 Task: Edit the theme color of the profile "Smith" to Orange.
Action: Mouse moved to (919, 27)
Screenshot: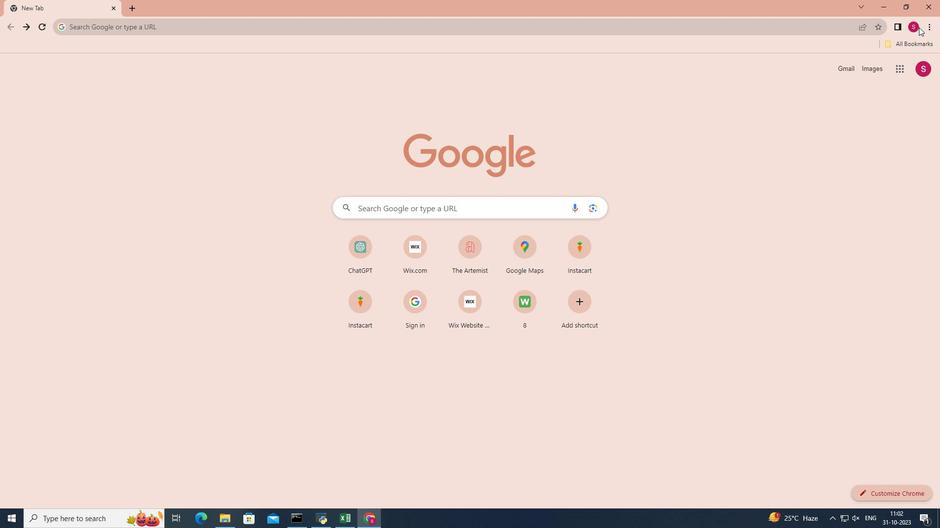 
Action: Mouse pressed left at (919, 27)
Screenshot: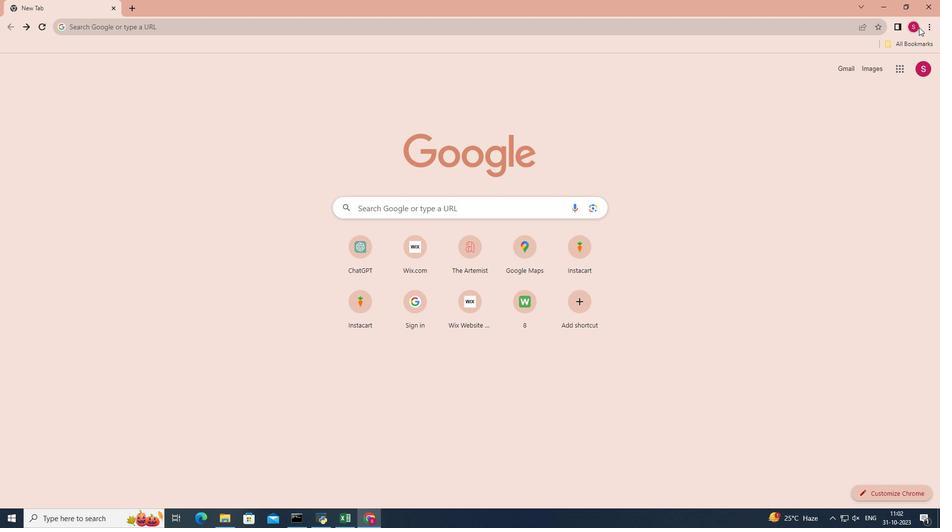 
Action: Mouse moved to (901, 242)
Screenshot: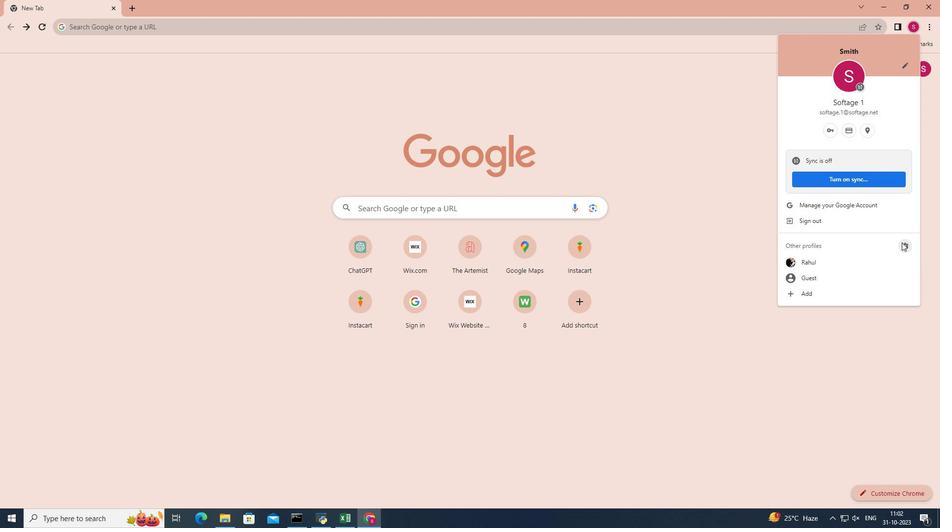 
Action: Mouse pressed left at (901, 242)
Screenshot: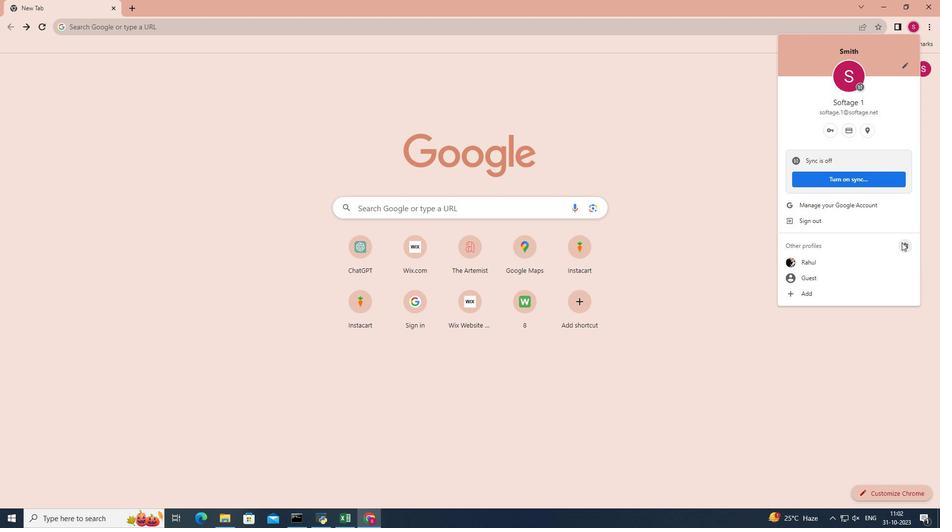 
Action: Mouse moved to (502, 261)
Screenshot: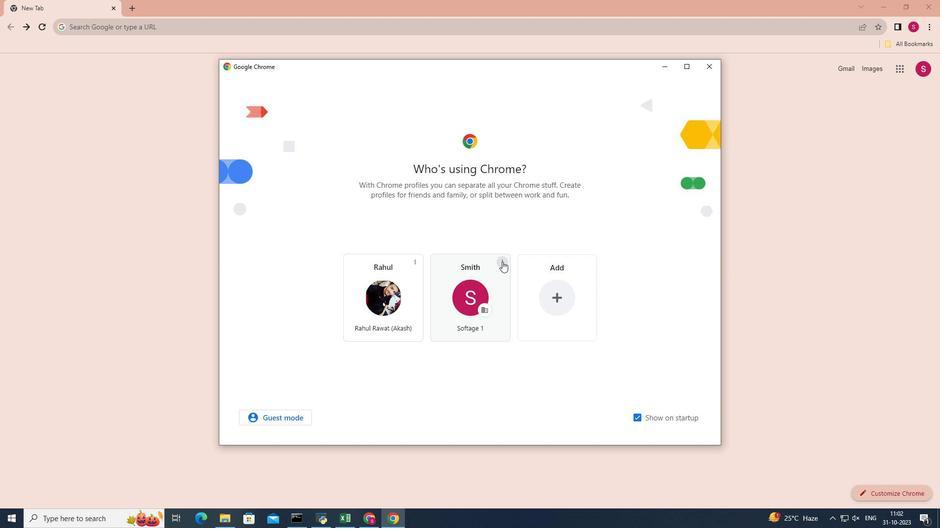 
Action: Mouse pressed left at (502, 261)
Screenshot: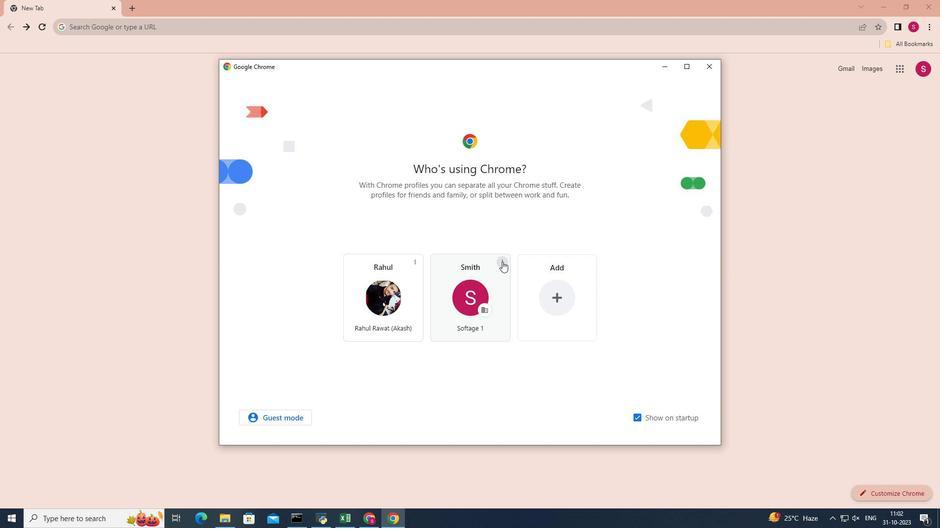 
Action: Mouse moved to (494, 268)
Screenshot: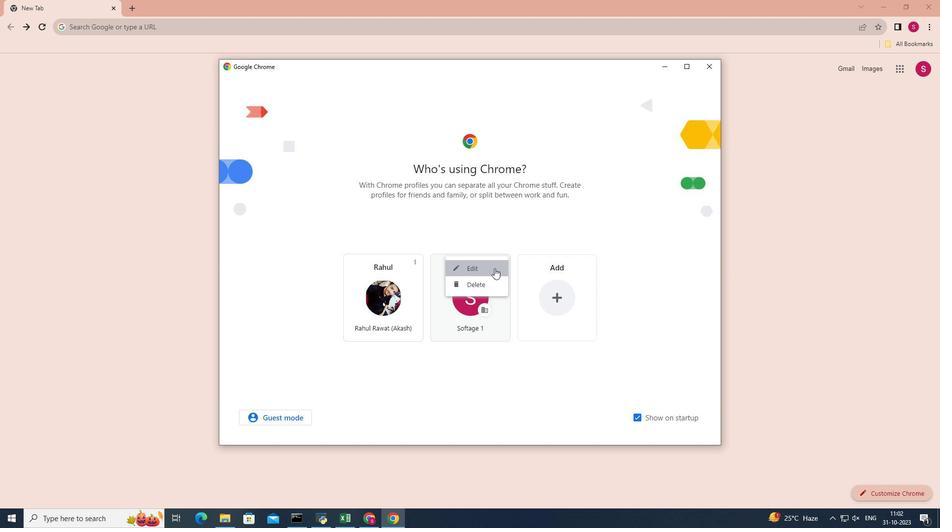 
Action: Mouse pressed left at (494, 268)
Screenshot: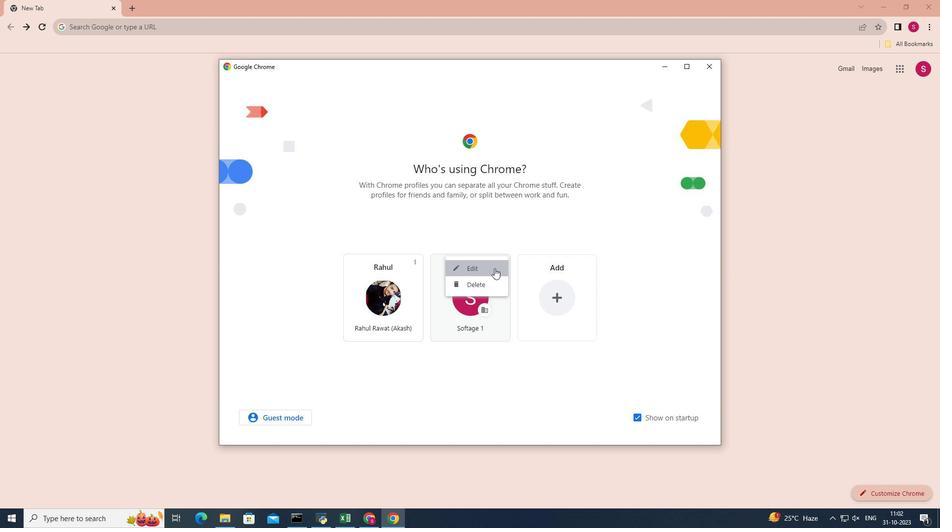 
Action: Mouse moved to (389, 286)
Screenshot: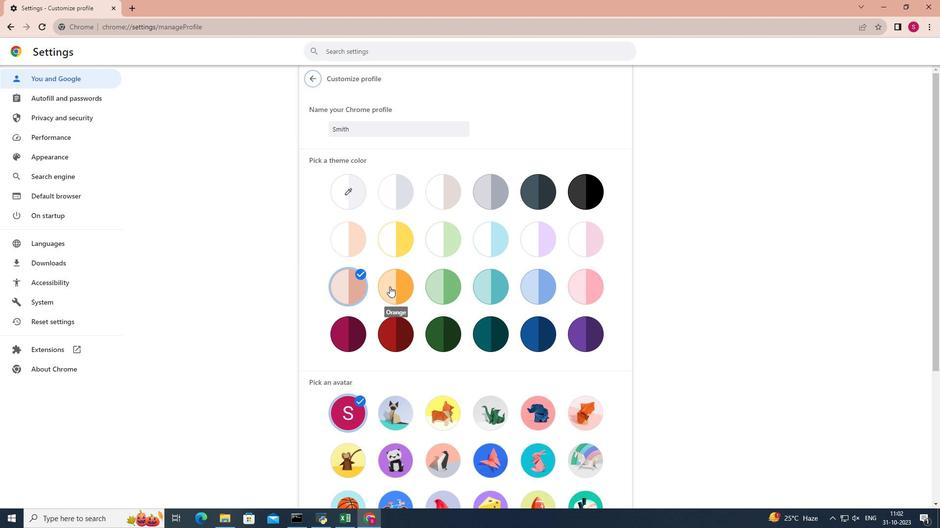 
Action: Mouse pressed left at (389, 286)
Screenshot: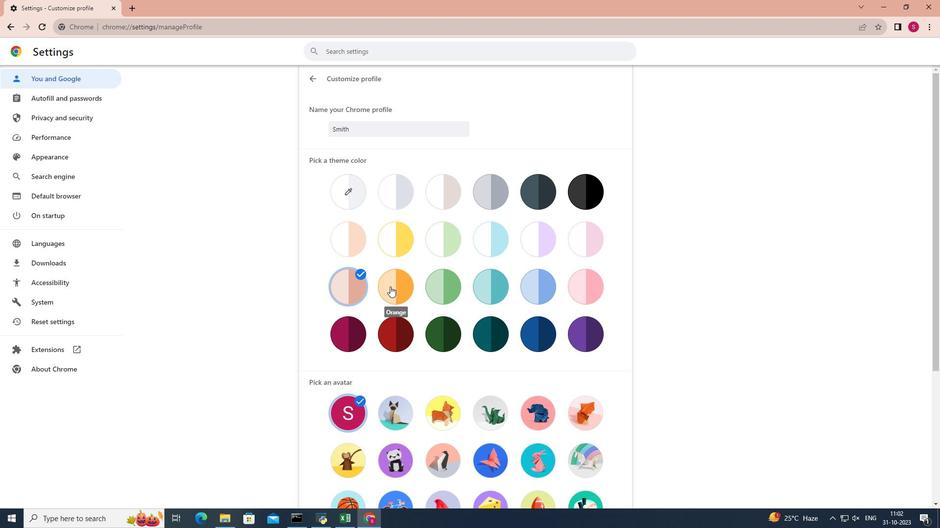 
Action: Mouse moved to (669, 264)
Screenshot: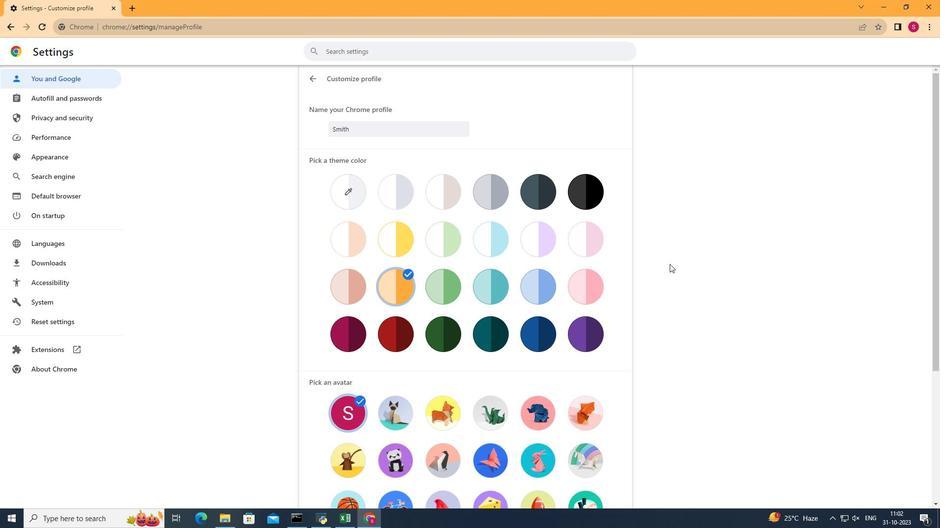 
